 Task: In mention choose email frequency weekly.
Action: Mouse moved to (847, 82)
Screenshot: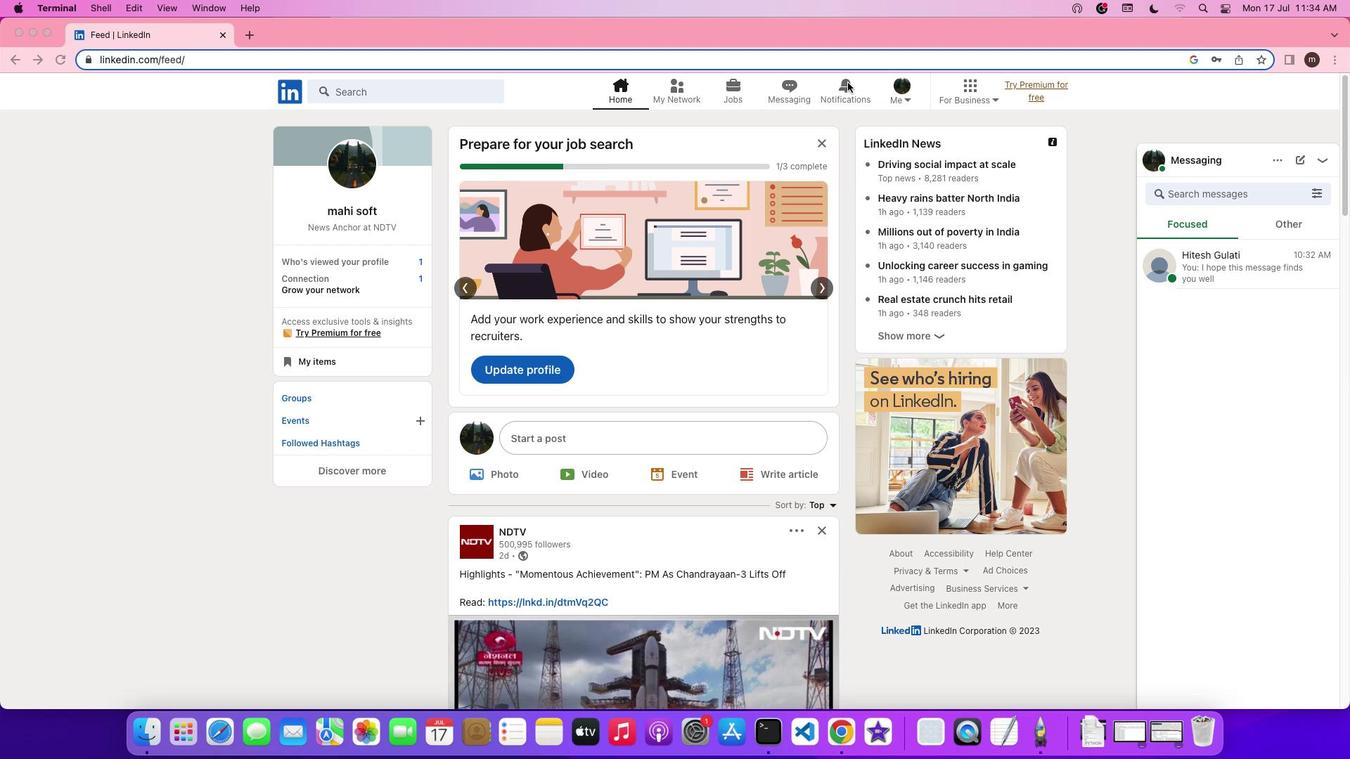 
Action: Mouse pressed left at (847, 82)
Screenshot: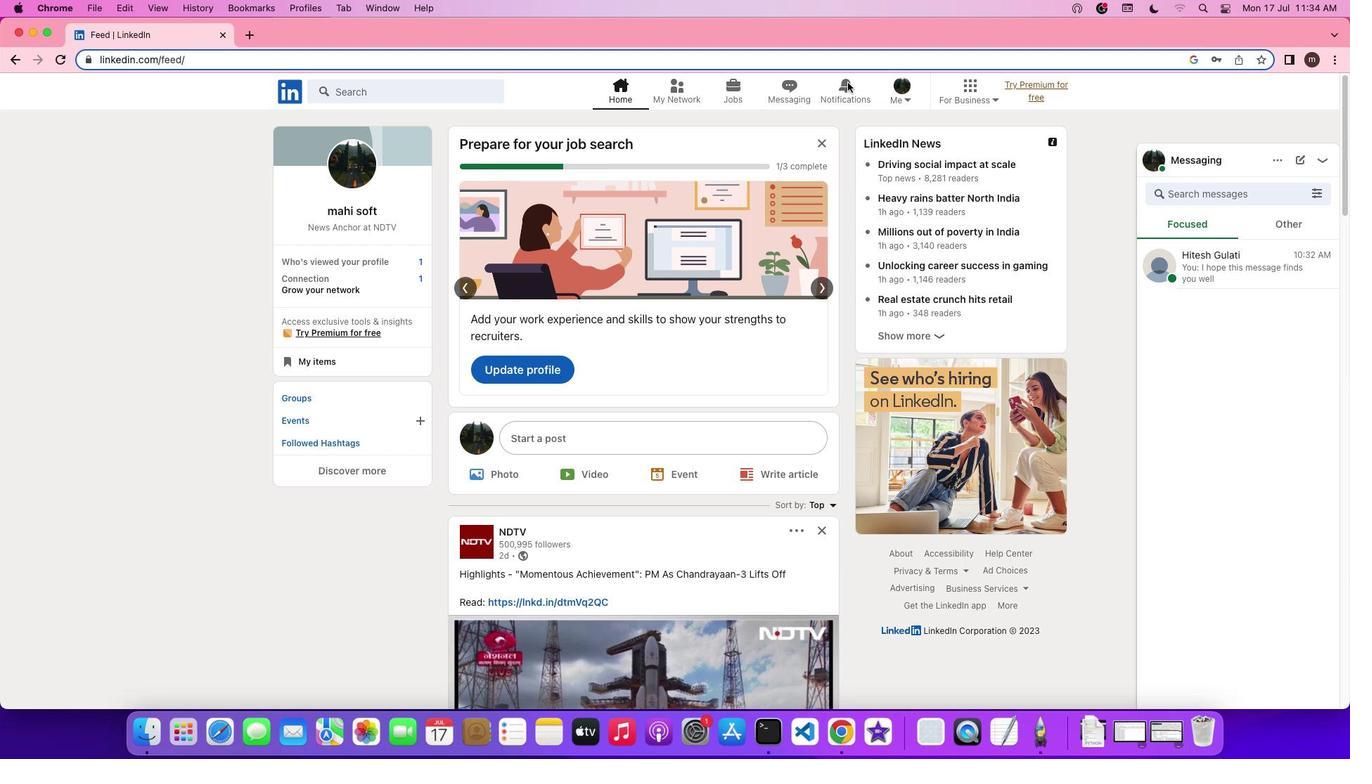 
Action: Mouse pressed left at (847, 82)
Screenshot: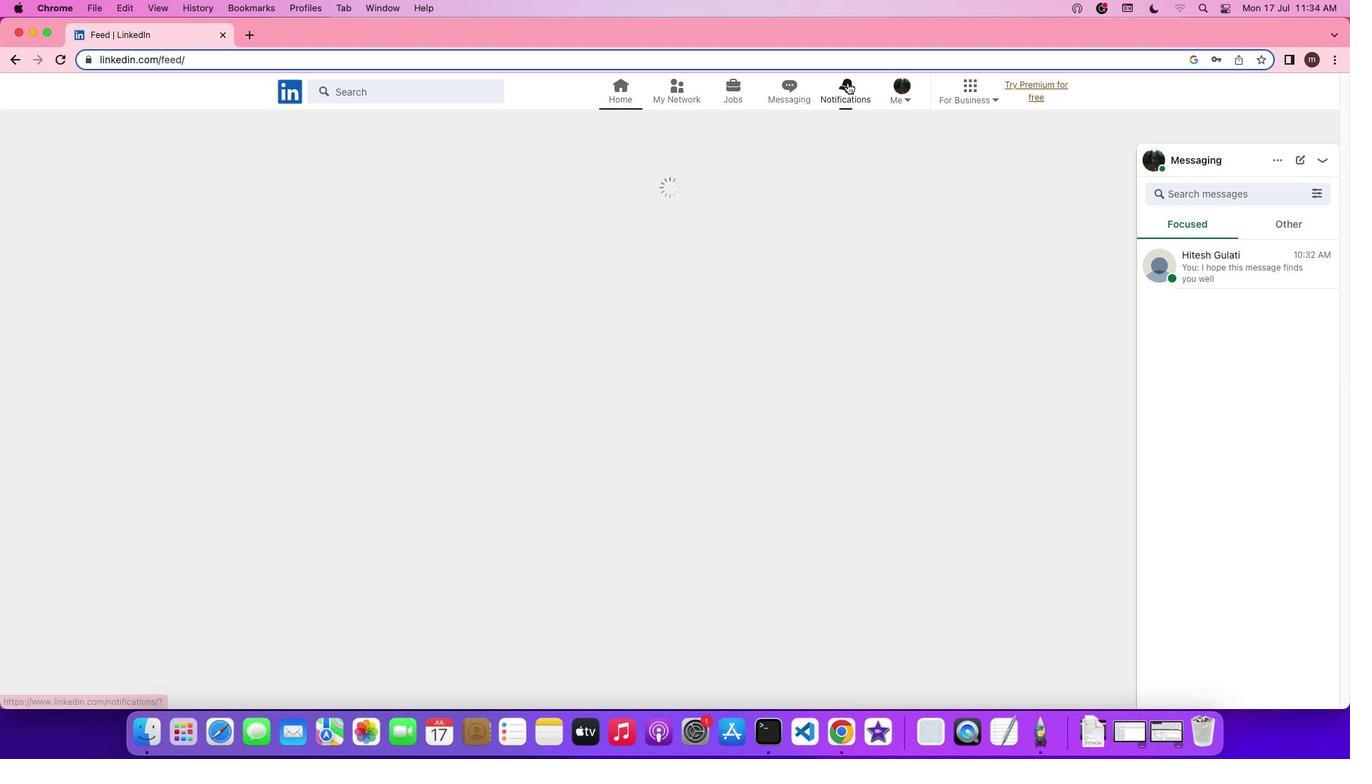 
Action: Mouse moved to (332, 181)
Screenshot: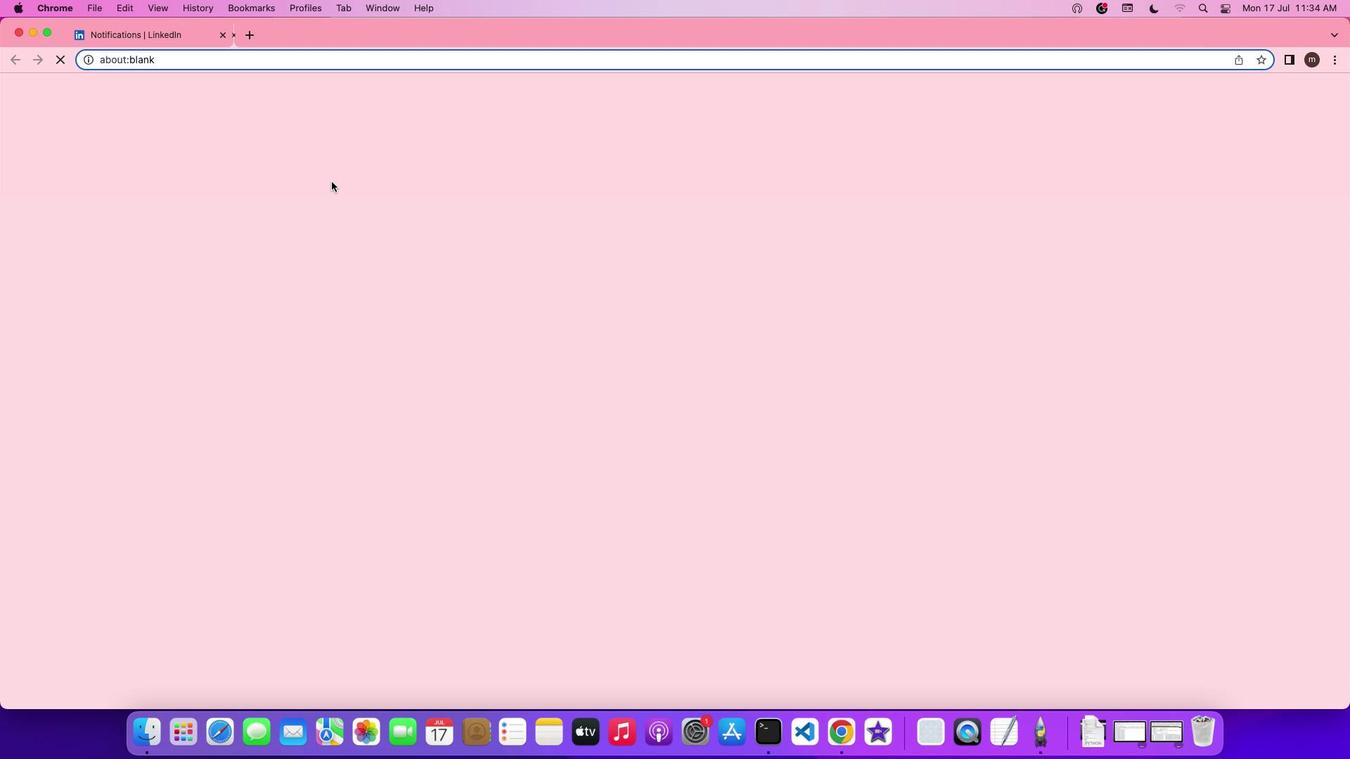 
Action: Mouse pressed left at (332, 181)
Screenshot: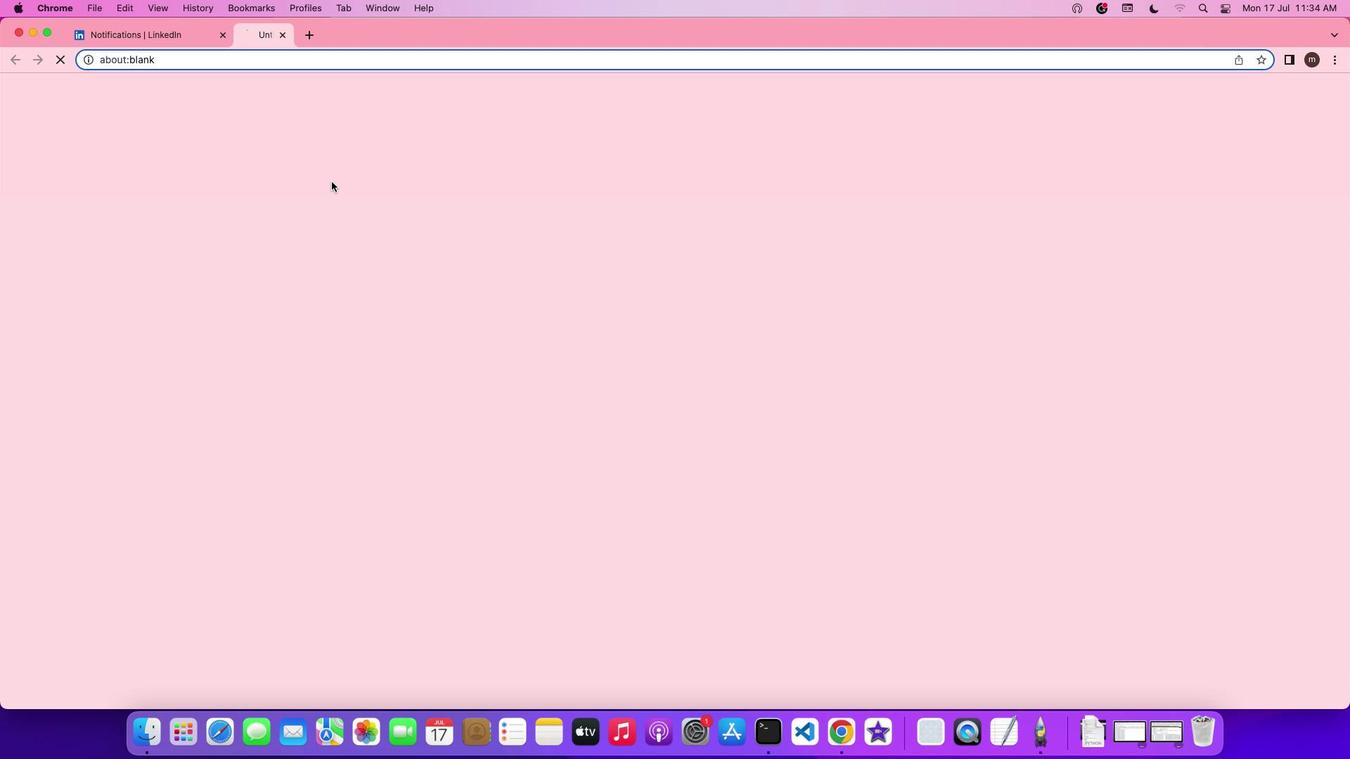 
Action: Mouse moved to (632, 351)
Screenshot: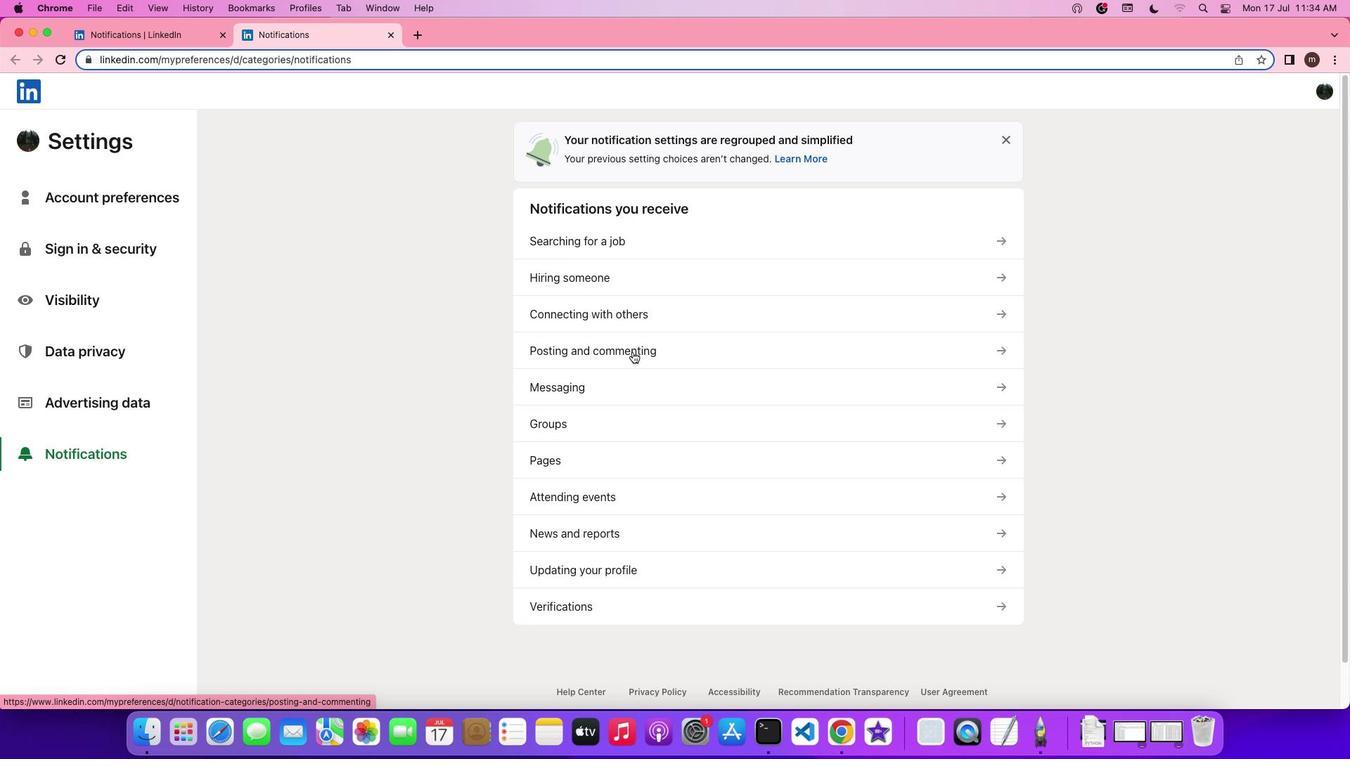 
Action: Mouse pressed left at (632, 351)
Screenshot: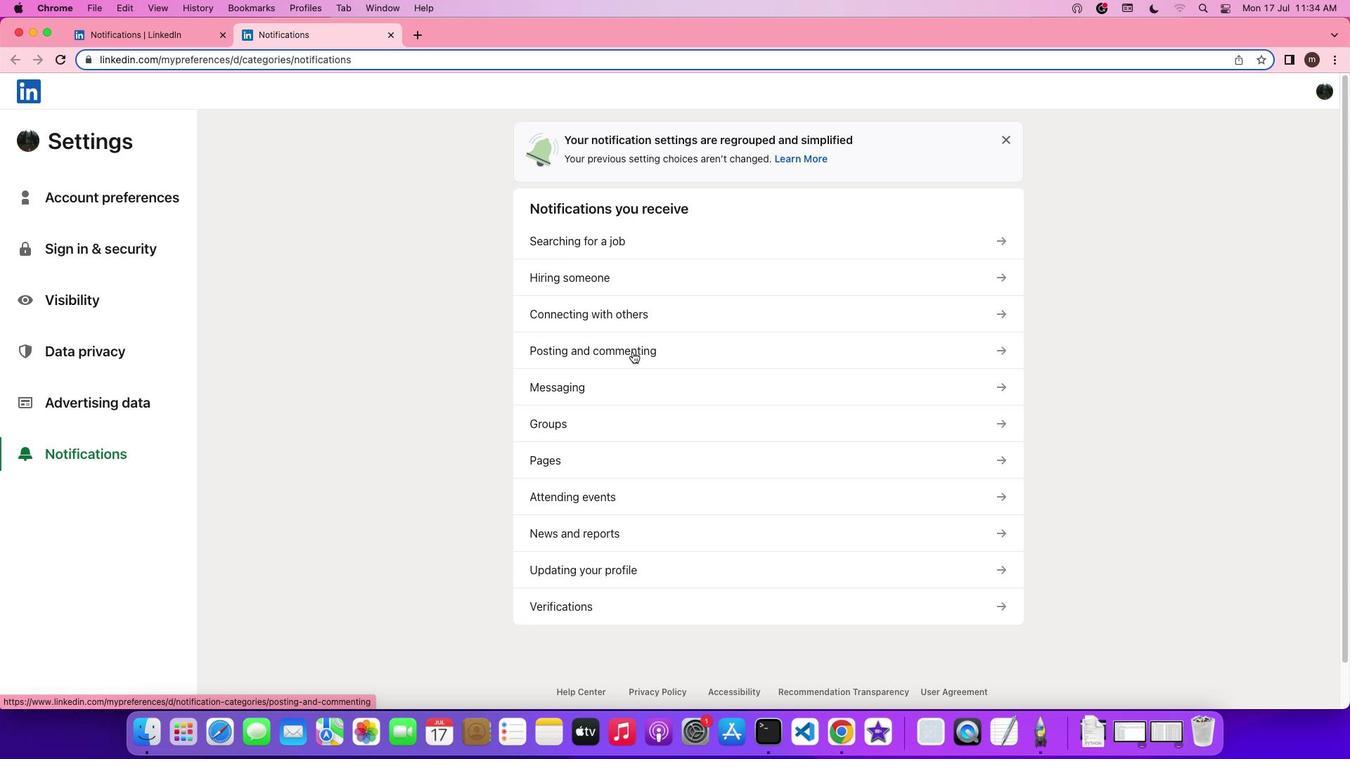 
Action: Mouse moved to (579, 314)
Screenshot: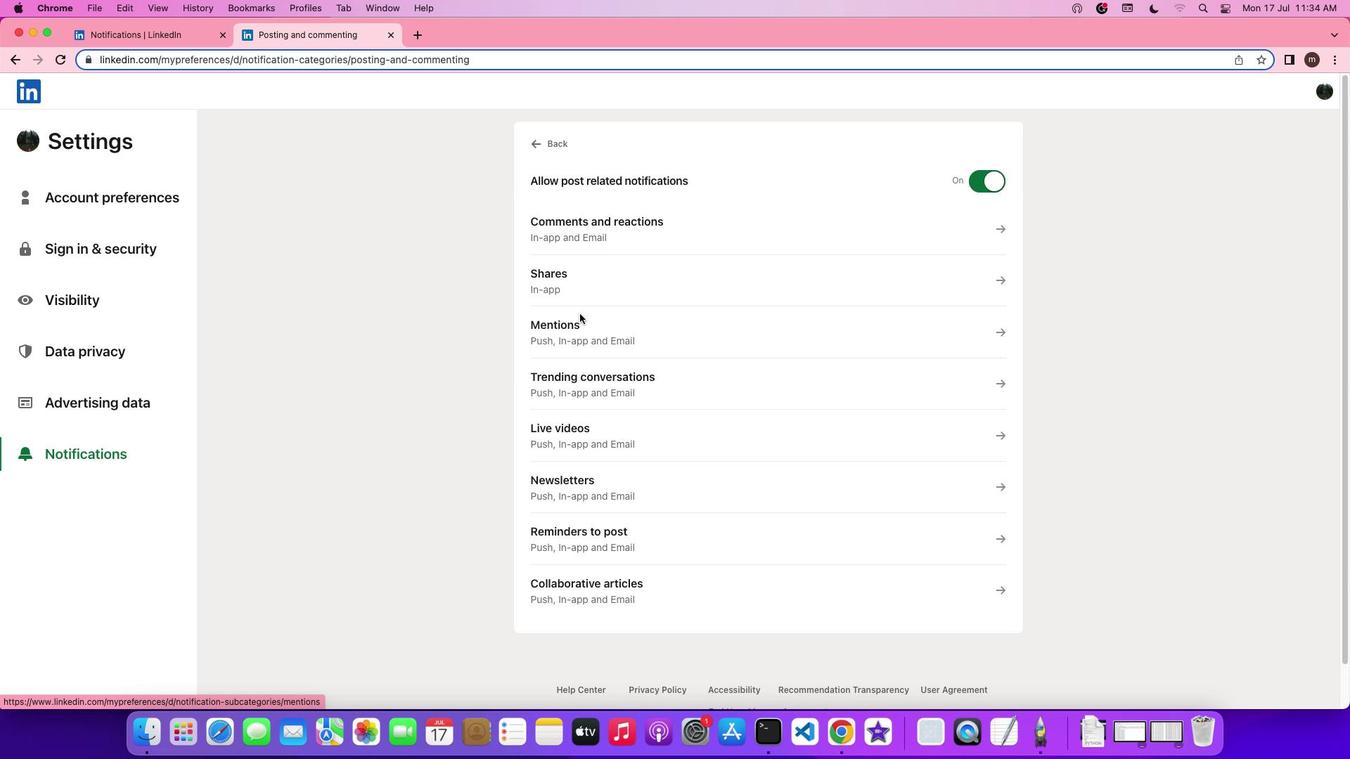 
Action: Mouse pressed left at (579, 314)
Screenshot: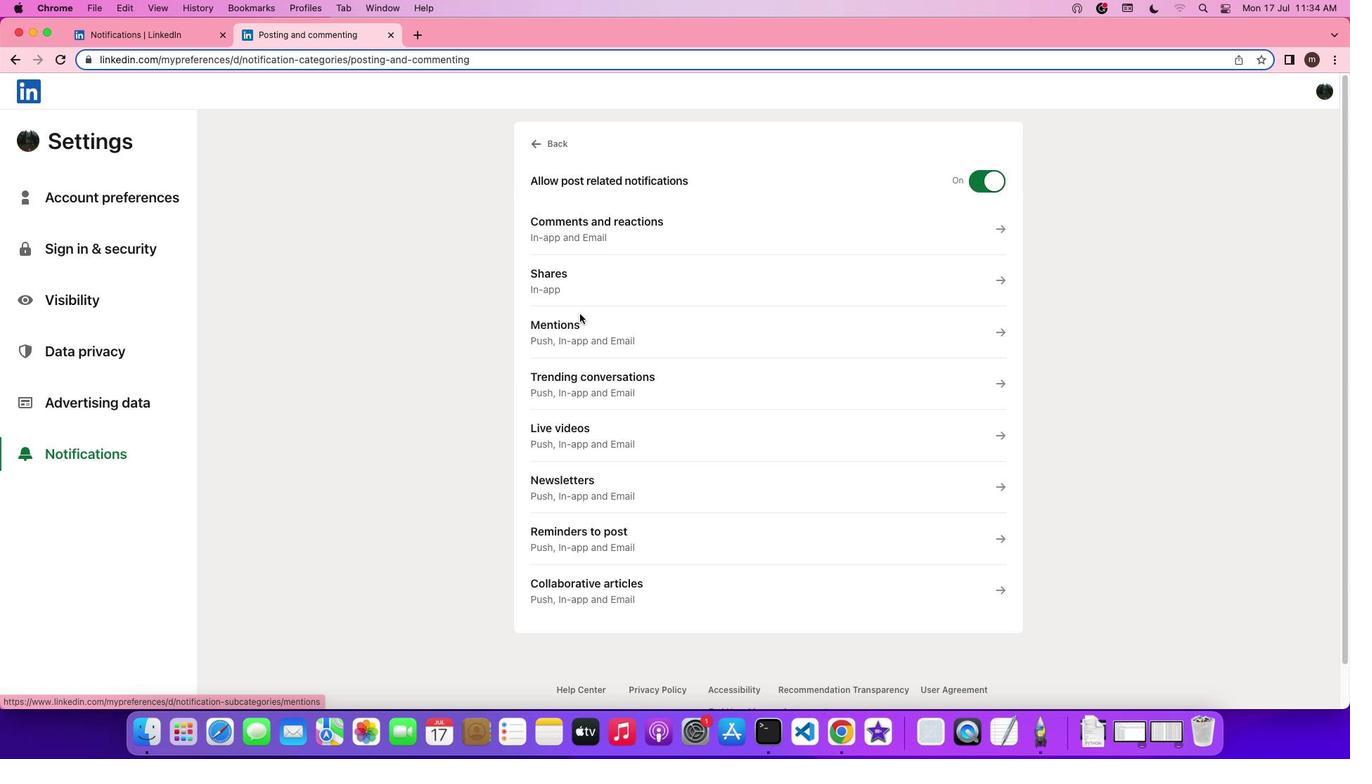 
Action: Mouse moved to (581, 321)
Screenshot: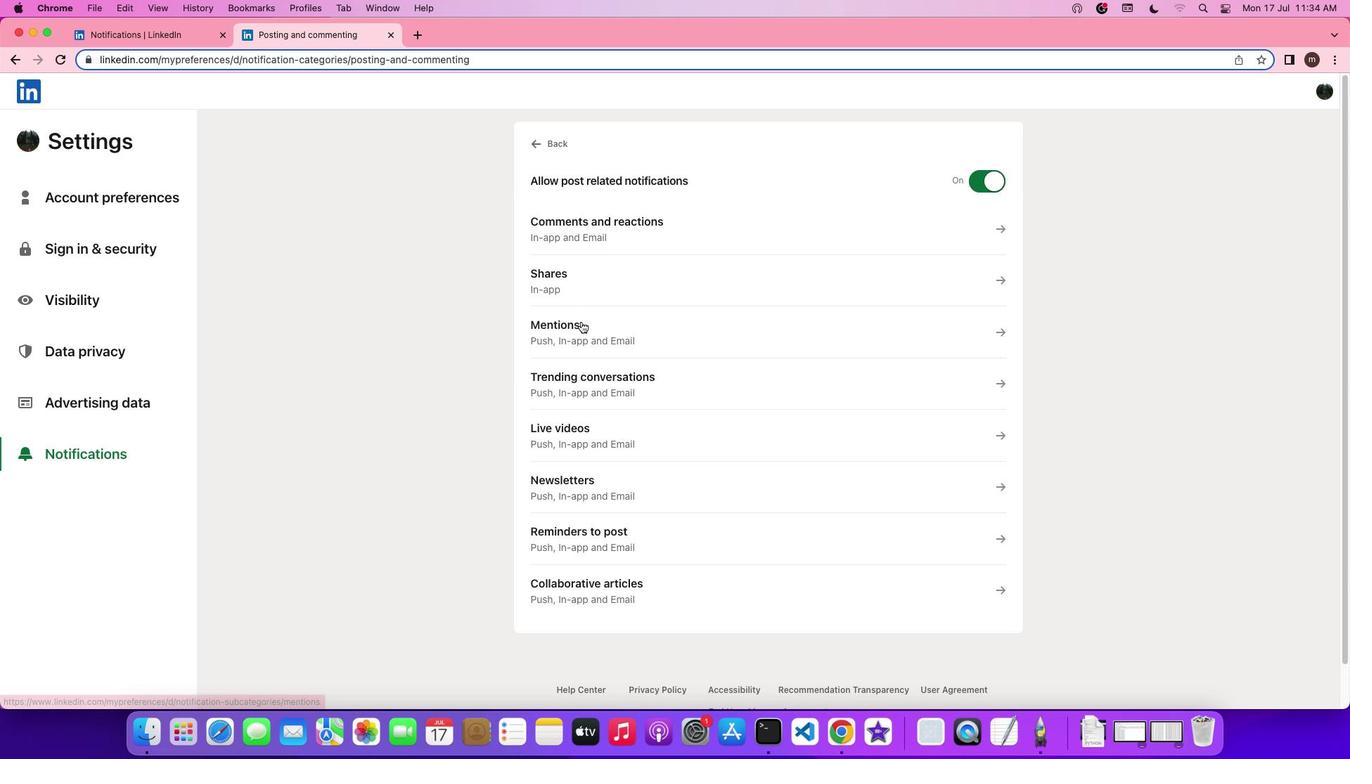 
Action: Mouse pressed left at (581, 321)
Screenshot: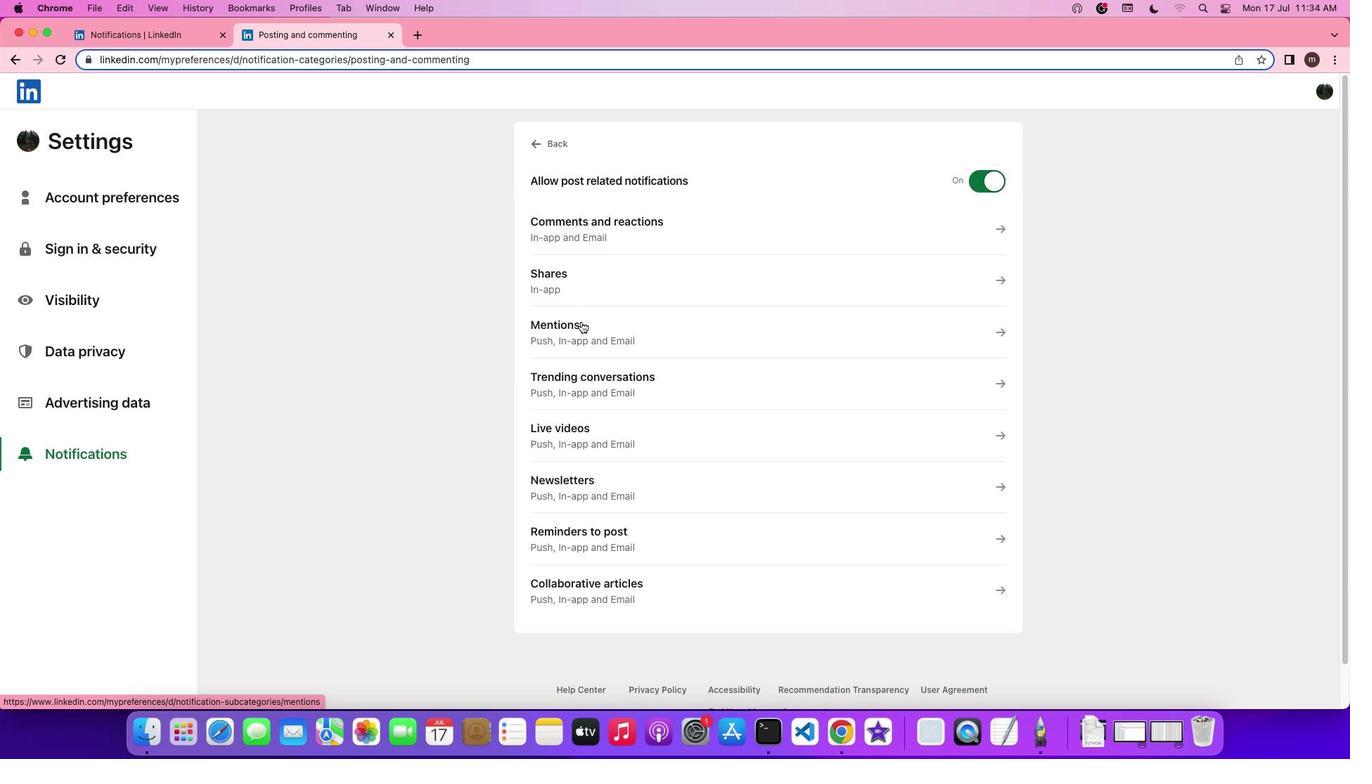 
Action: Mouse moved to (555, 503)
Screenshot: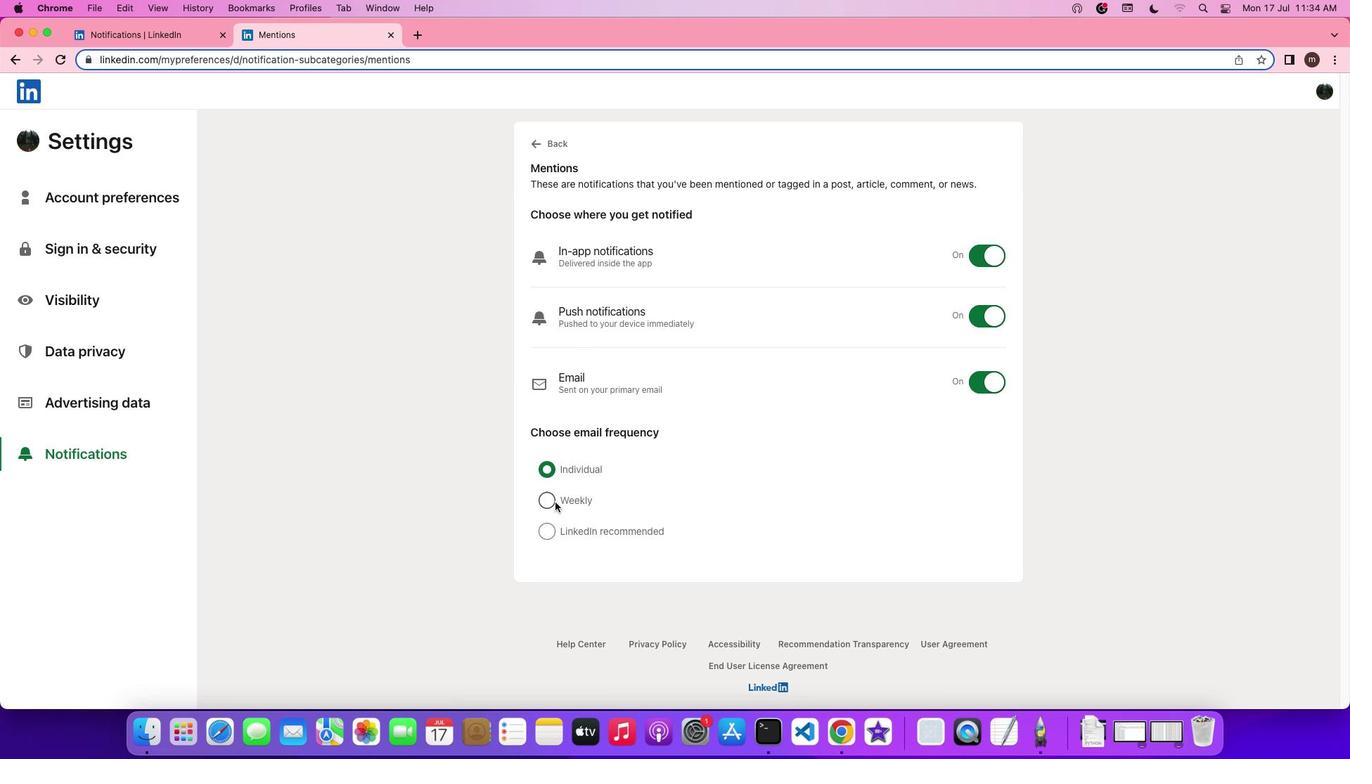 
Action: Mouse pressed left at (555, 503)
Screenshot: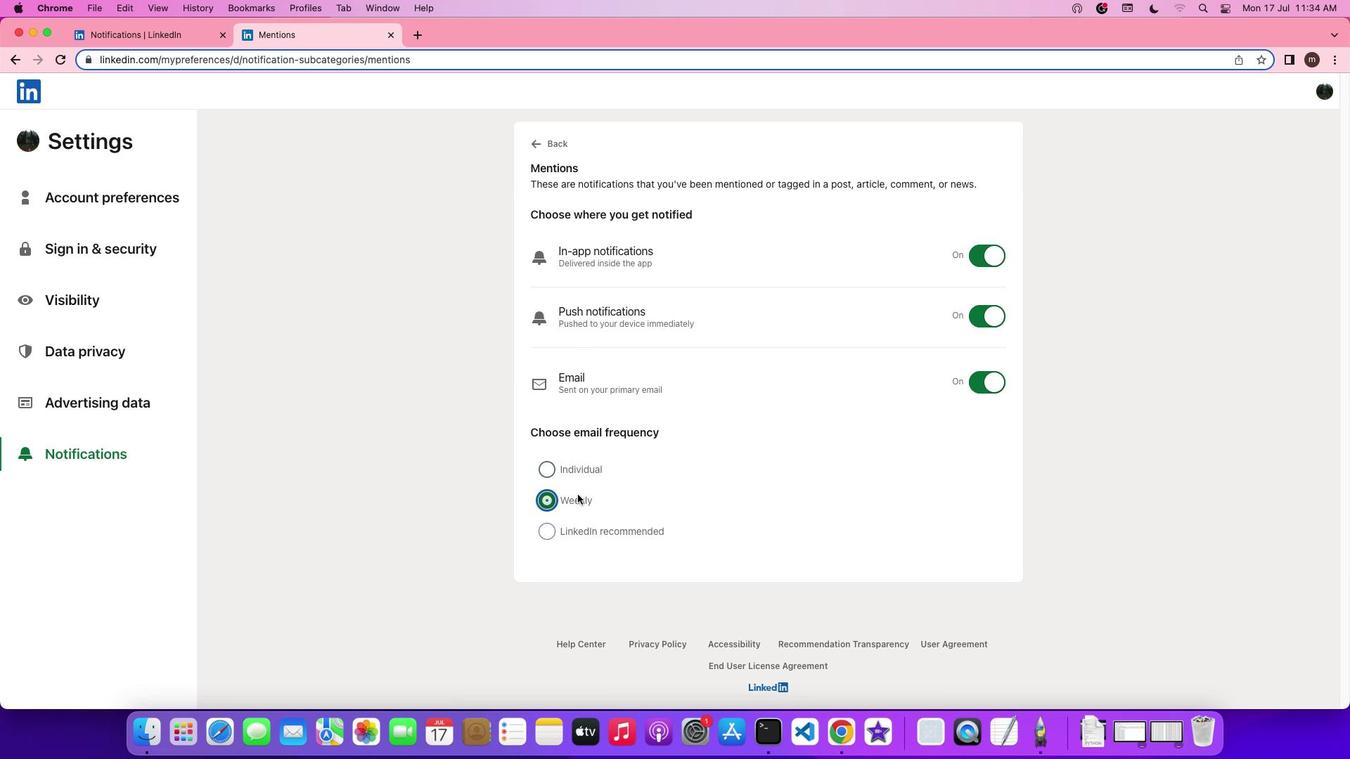 
Action: Mouse moved to (638, 488)
Screenshot: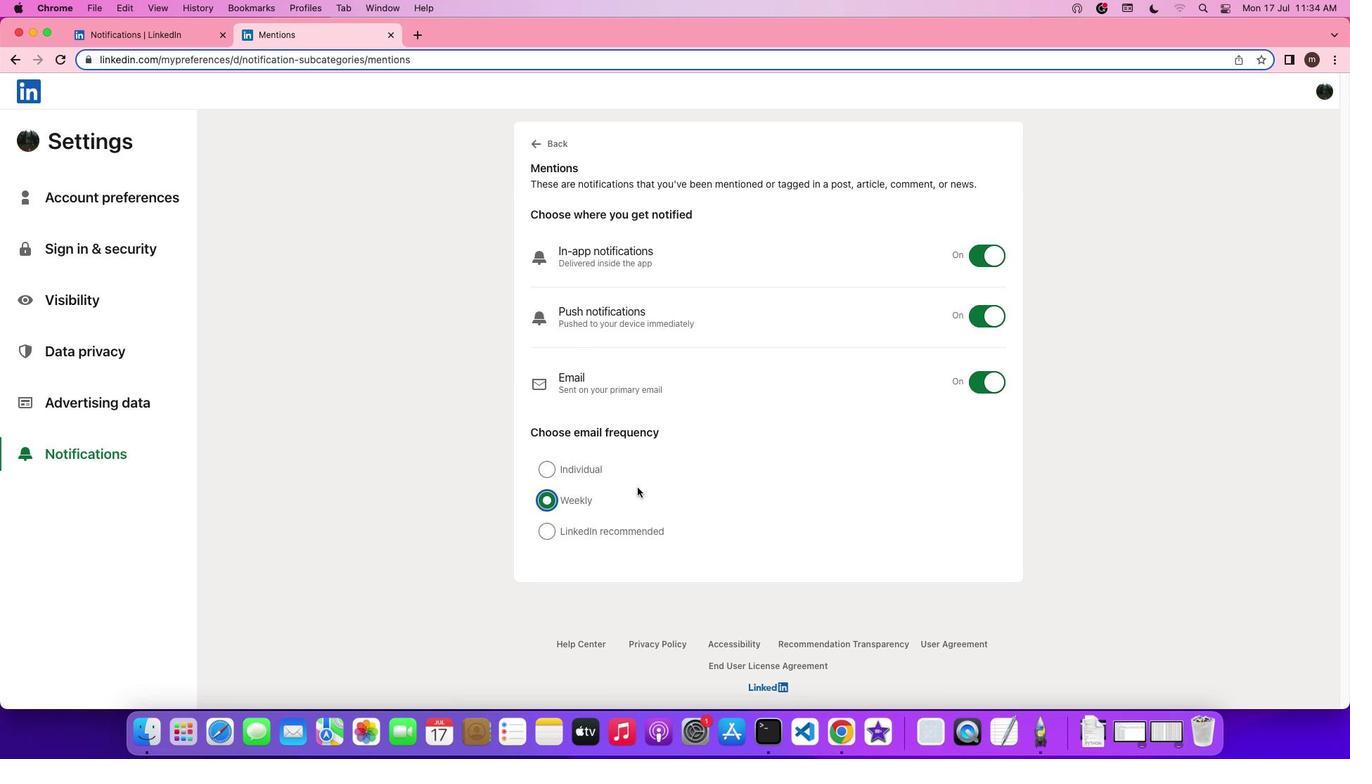 
